 Task: Clear offline items from the Outlook calendar.
Action: Mouse moved to (17, 62)
Screenshot: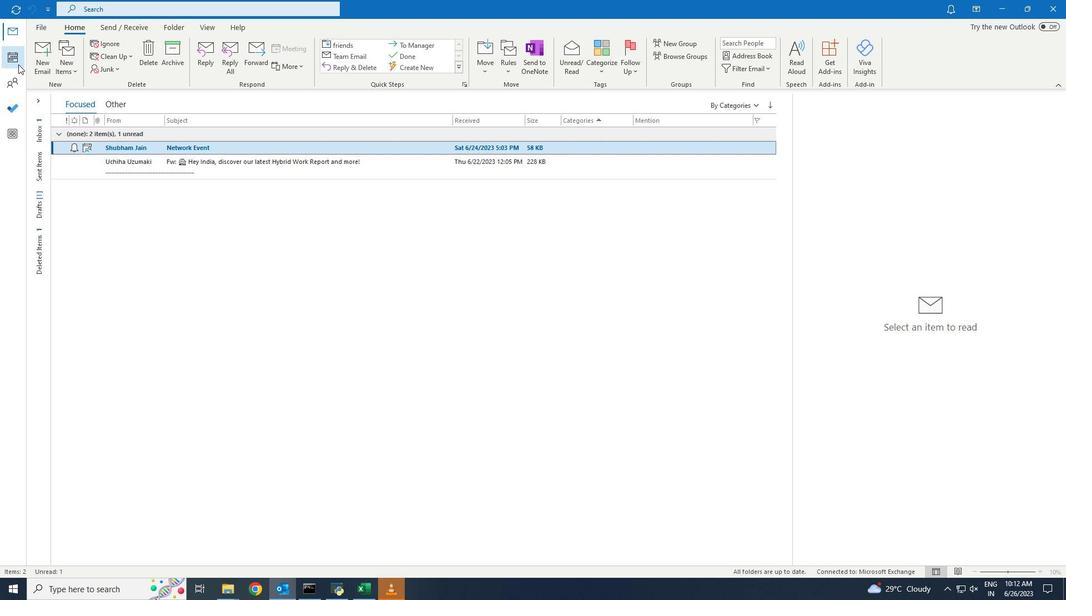 
Action: Mouse pressed left at (17, 62)
Screenshot: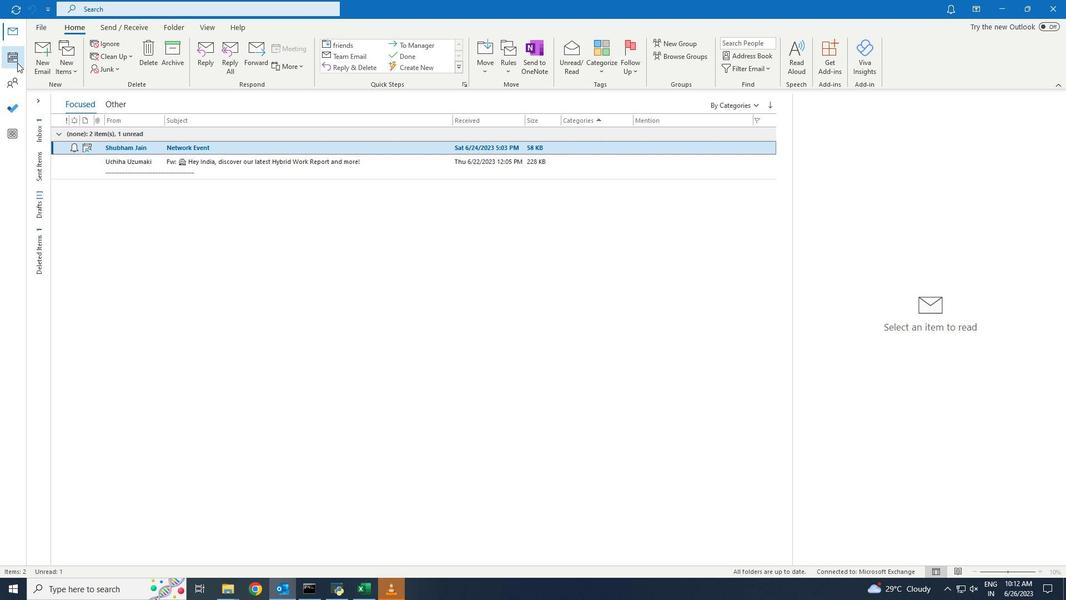
Action: Mouse moved to (172, 27)
Screenshot: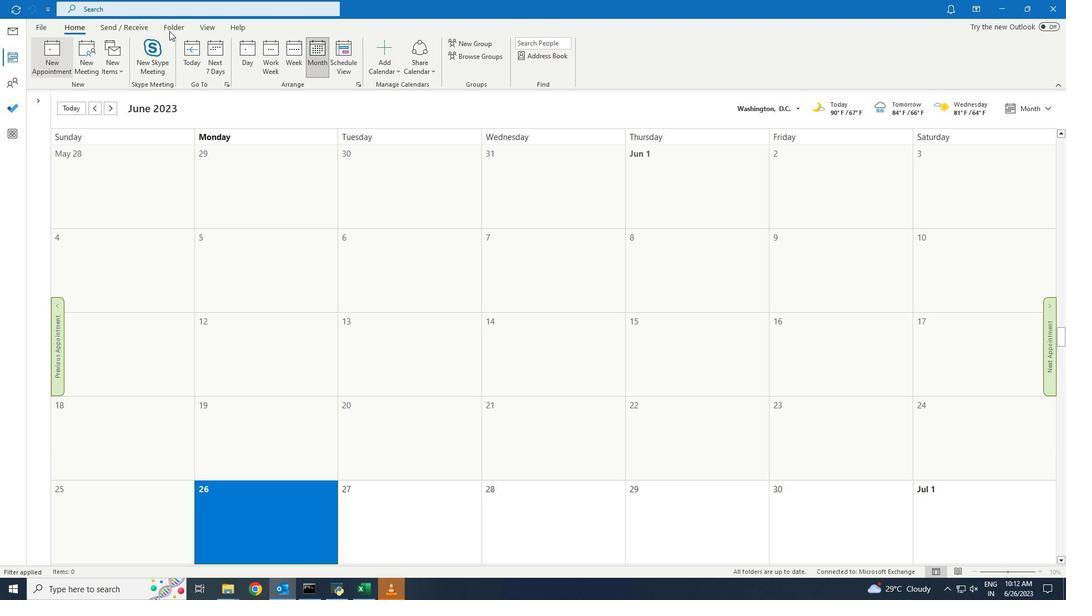 
Action: Mouse pressed left at (172, 27)
Screenshot: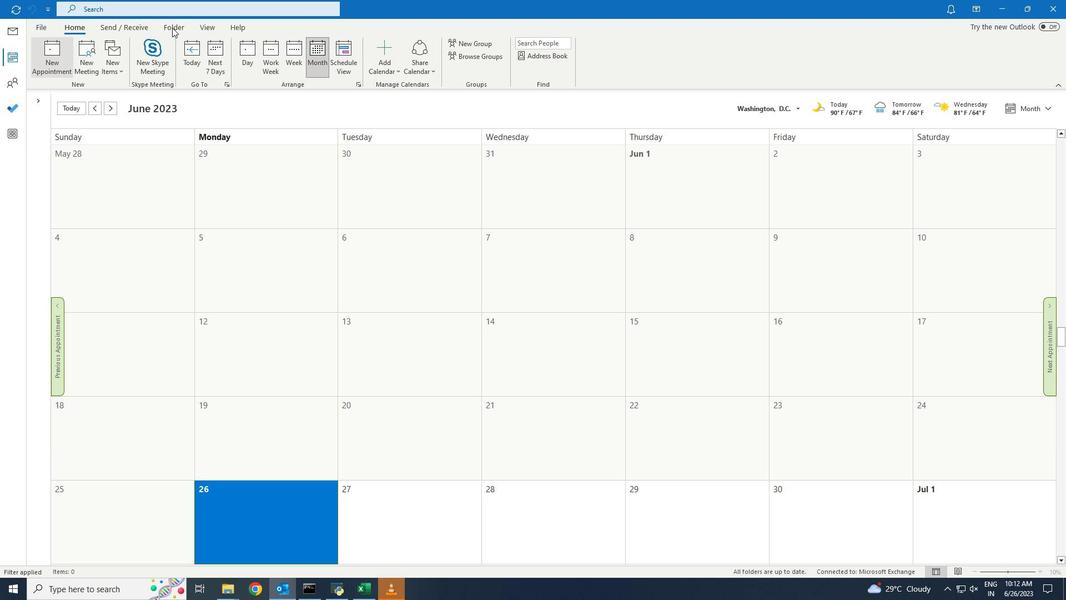 
Action: Mouse moved to (261, 58)
Screenshot: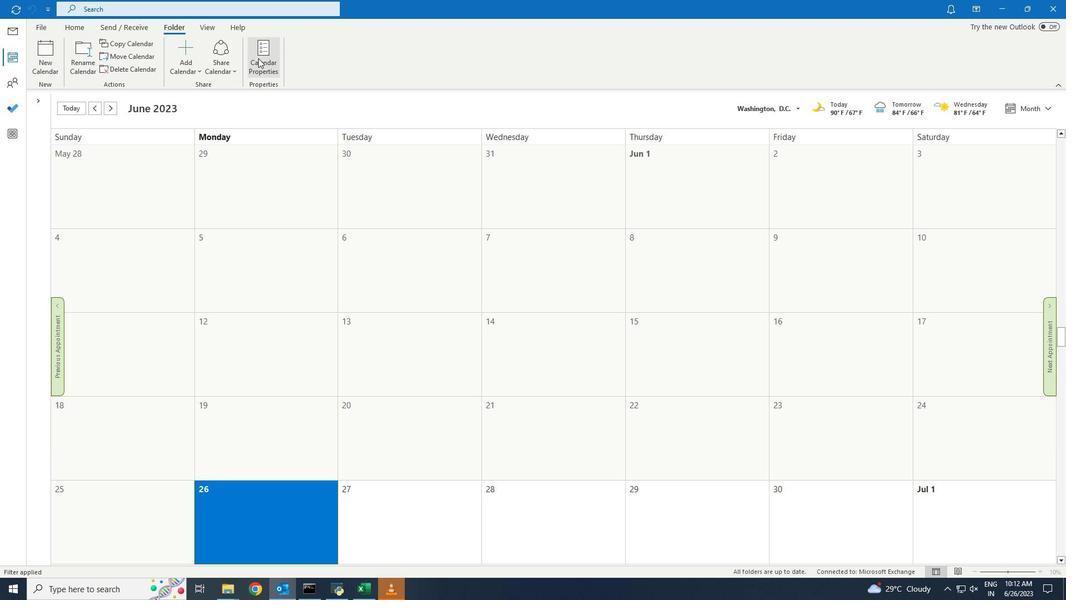 
Action: Mouse pressed left at (261, 58)
Screenshot: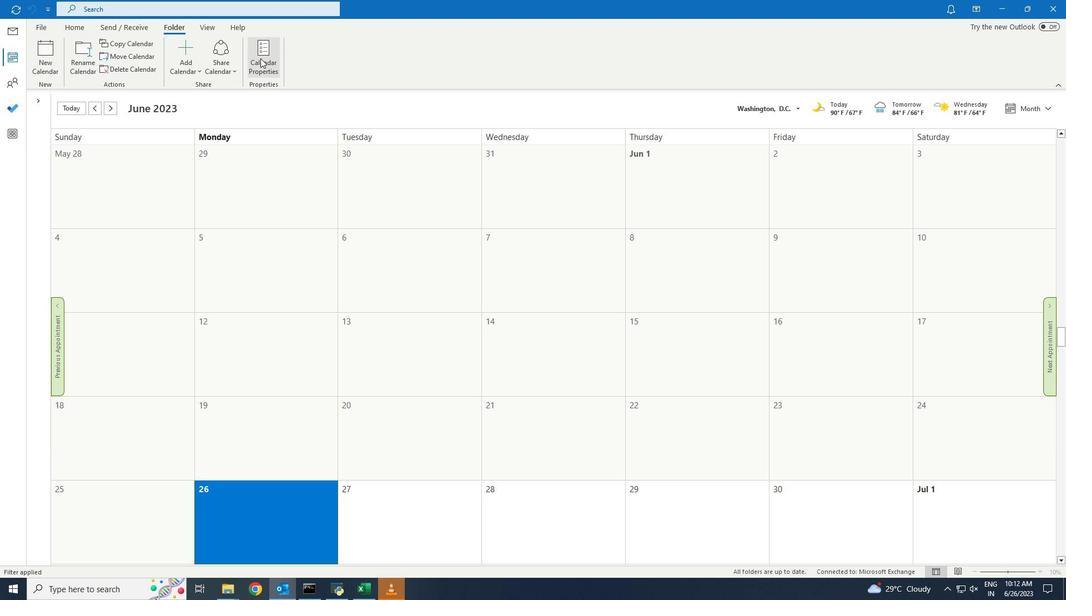 
Action: Mouse moved to (461, 336)
Screenshot: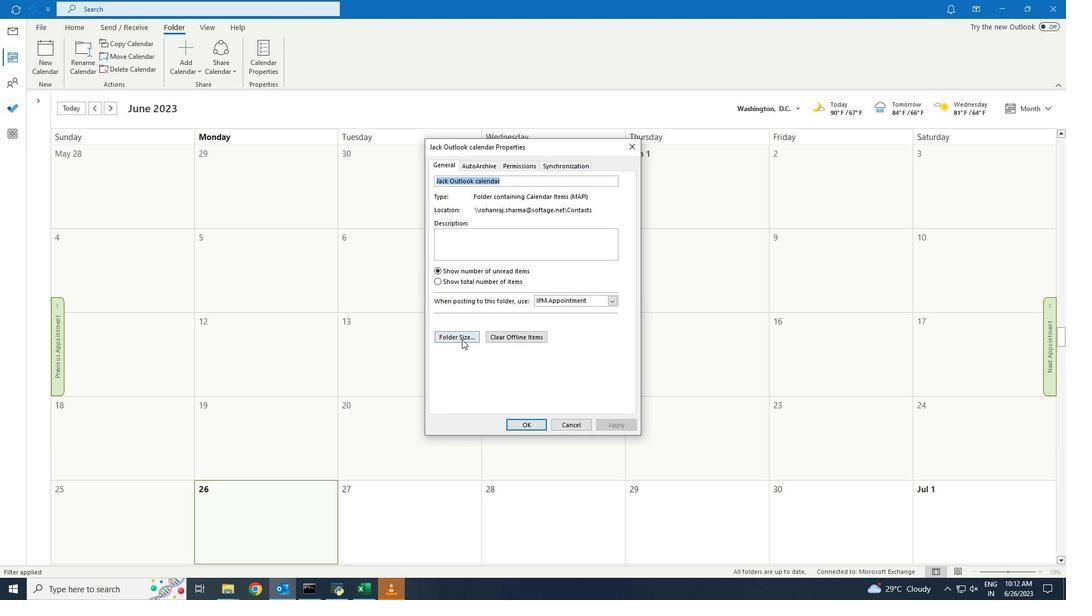 
Action: Mouse pressed left at (461, 336)
Screenshot: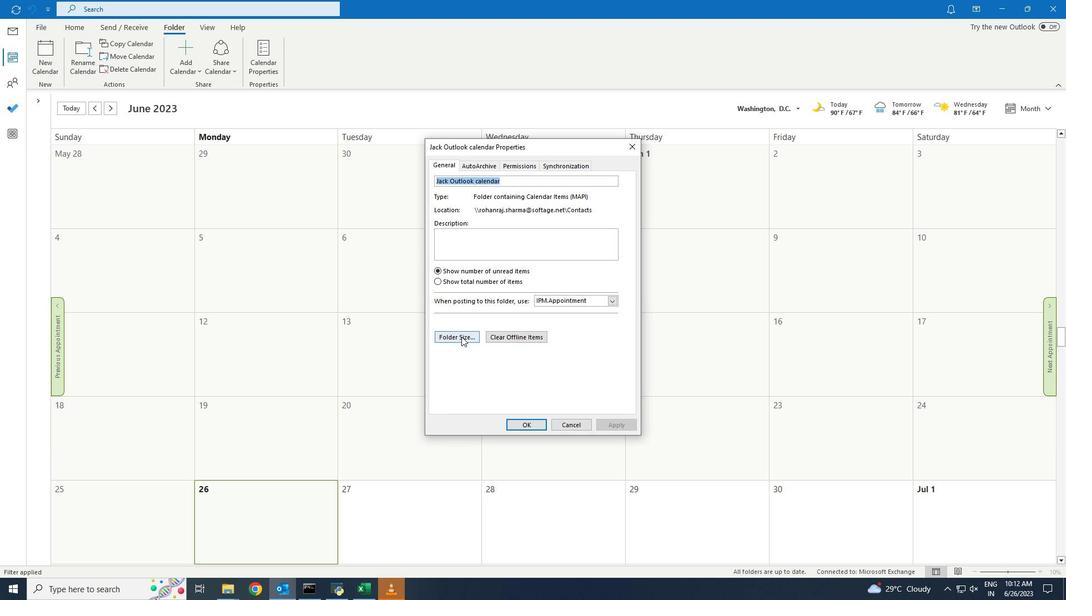 
Action: Mouse moved to (618, 372)
Screenshot: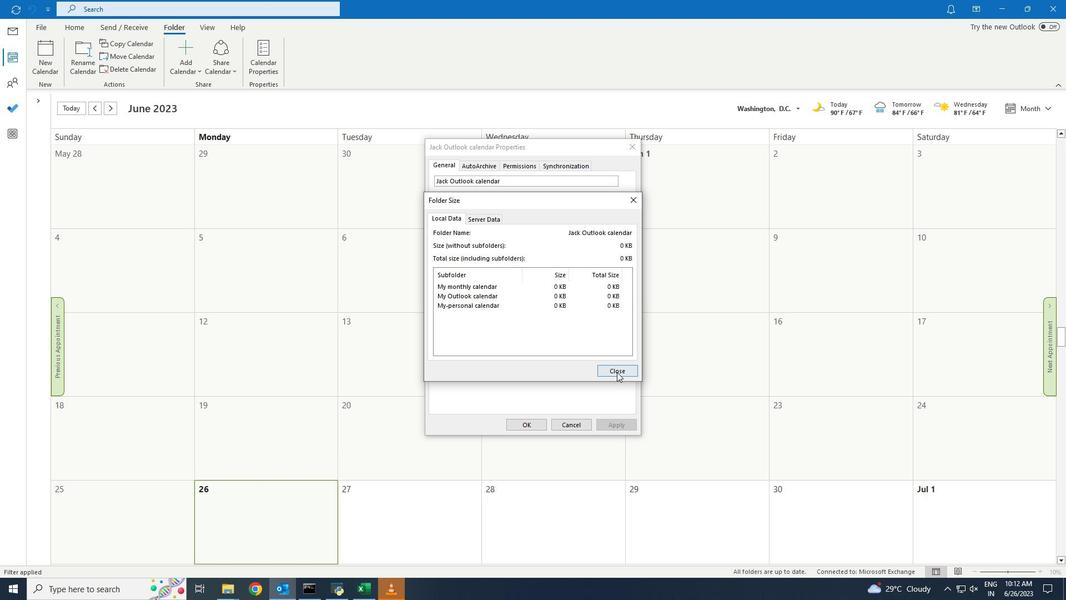 
Action: Mouse pressed left at (618, 372)
Screenshot: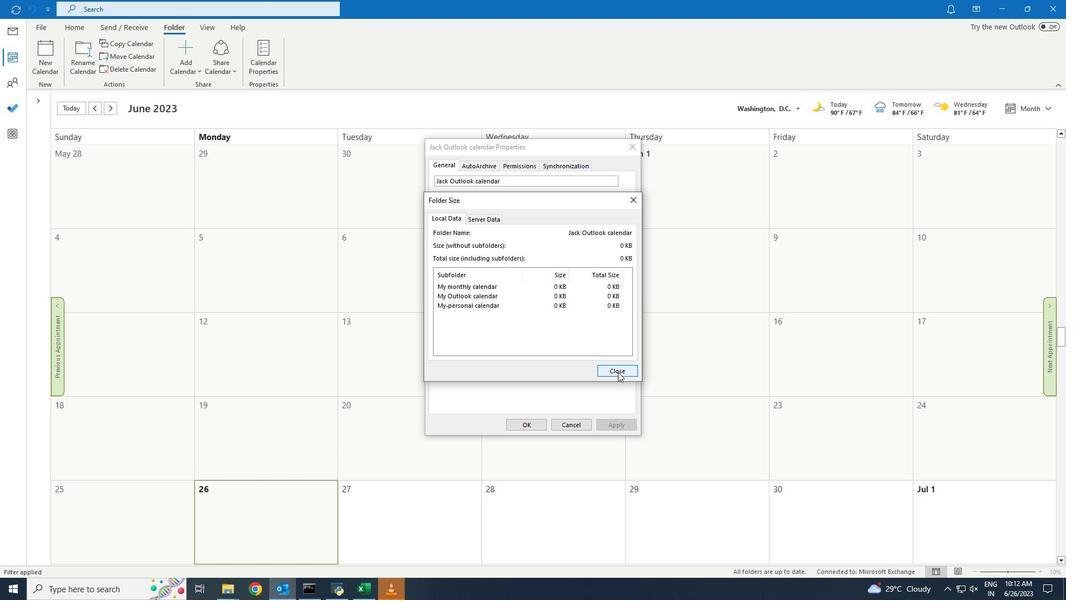 
Action: Mouse moved to (524, 334)
Screenshot: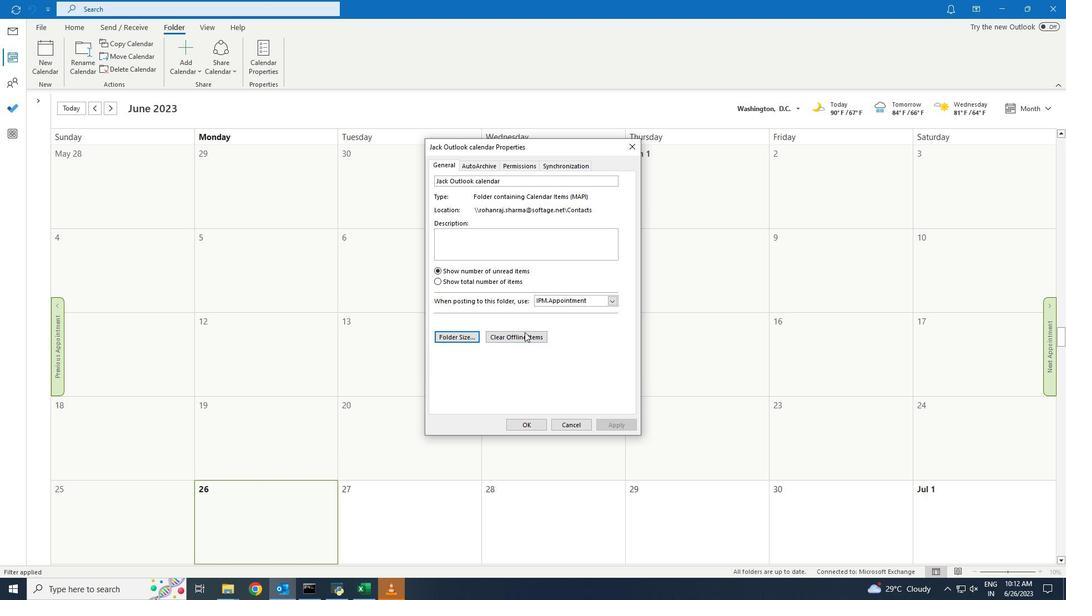 
Action: Mouse pressed left at (524, 334)
Screenshot: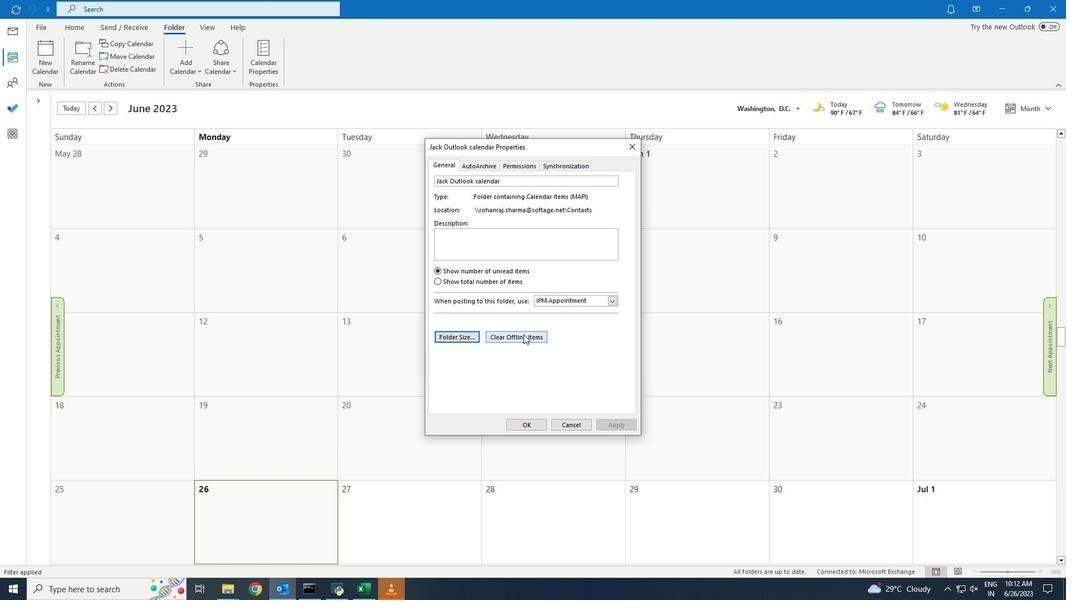 
Action: Mouse moved to (538, 320)
Screenshot: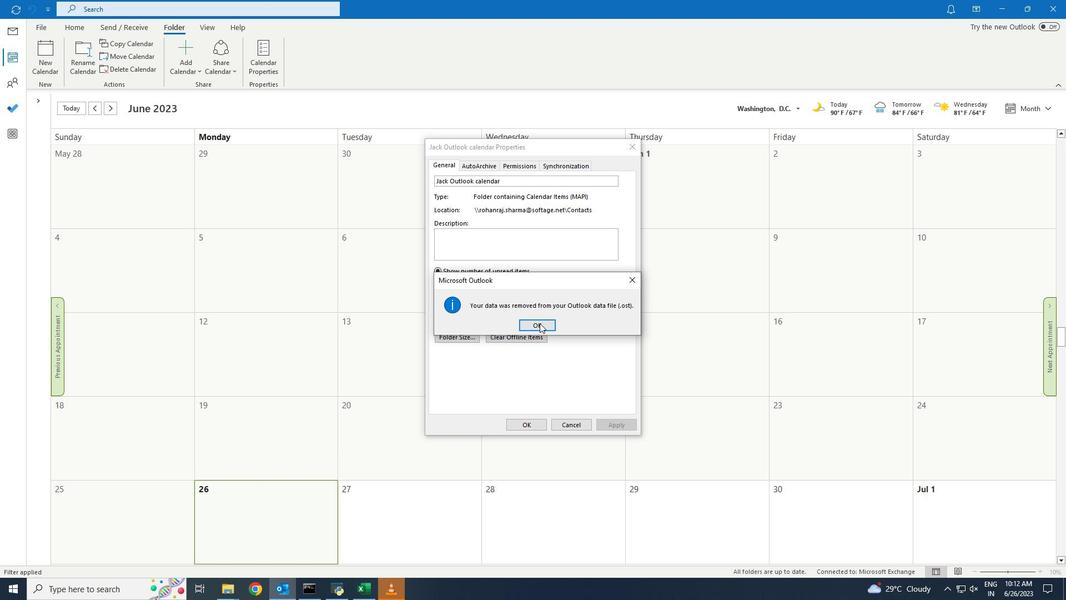 
Action: Mouse pressed left at (538, 320)
Screenshot: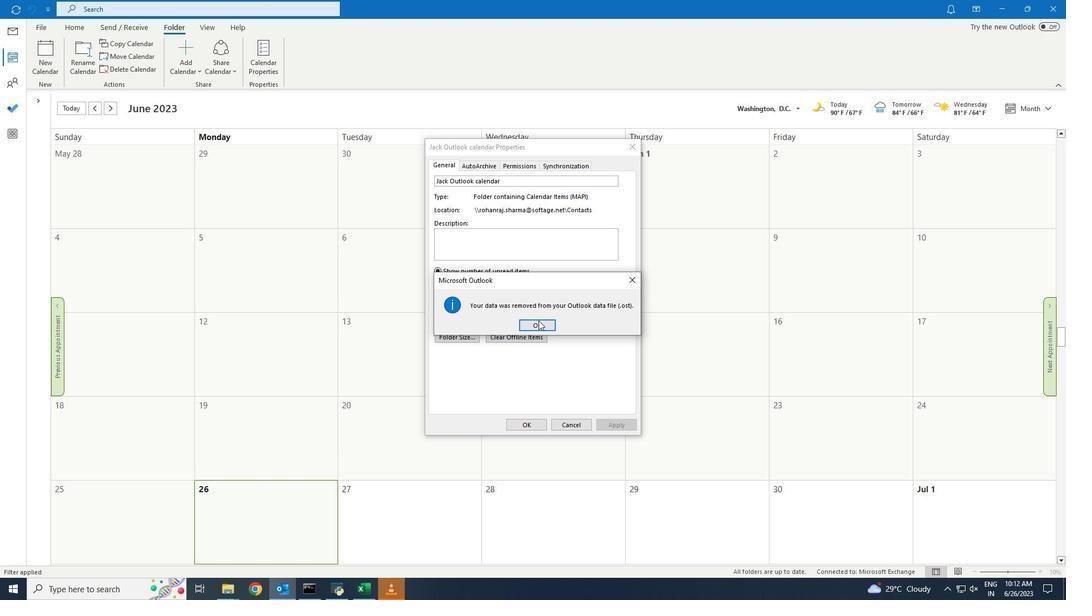 
Action: Mouse moved to (526, 423)
Screenshot: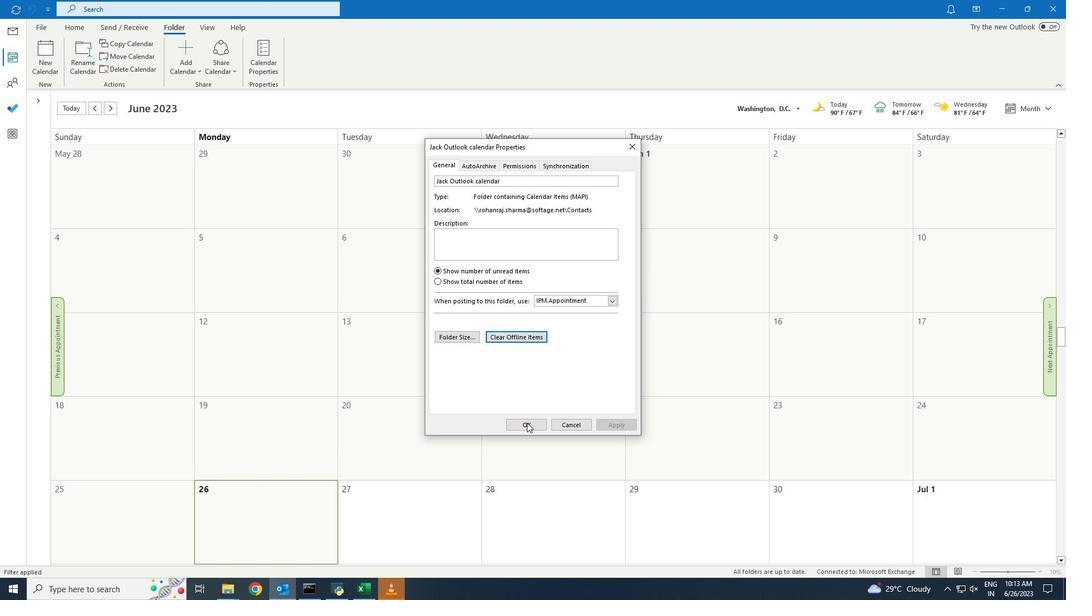 
Action: Mouse pressed left at (526, 423)
Screenshot: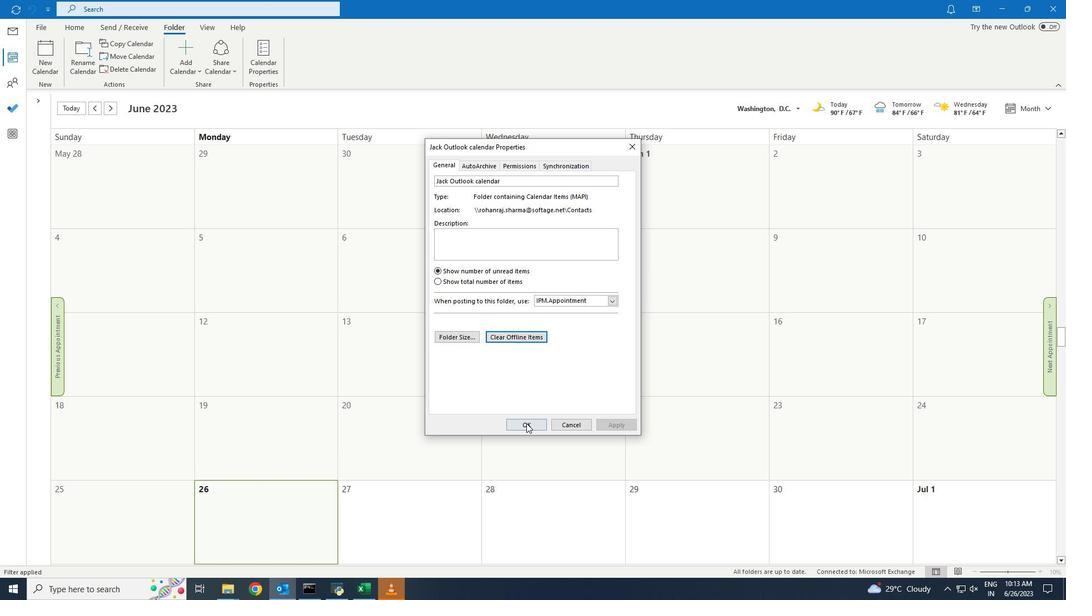 
Action: Mouse moved to (527, 429)
Screenshot: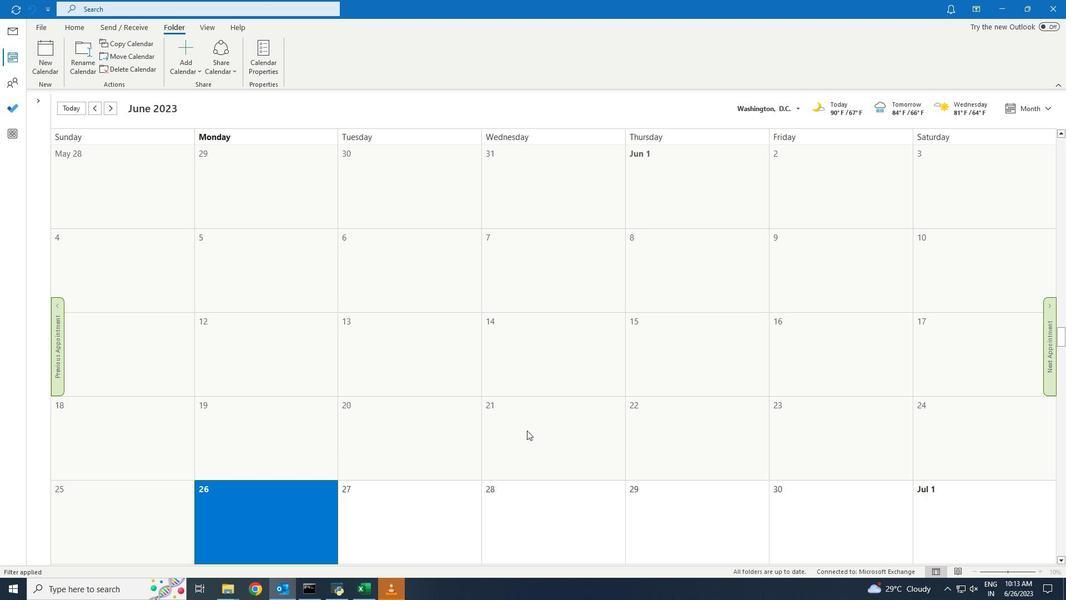 
